 Task: Change proficiency to professional working proficiency.
Action: Mouse moved to (796, 75)
Screenshot: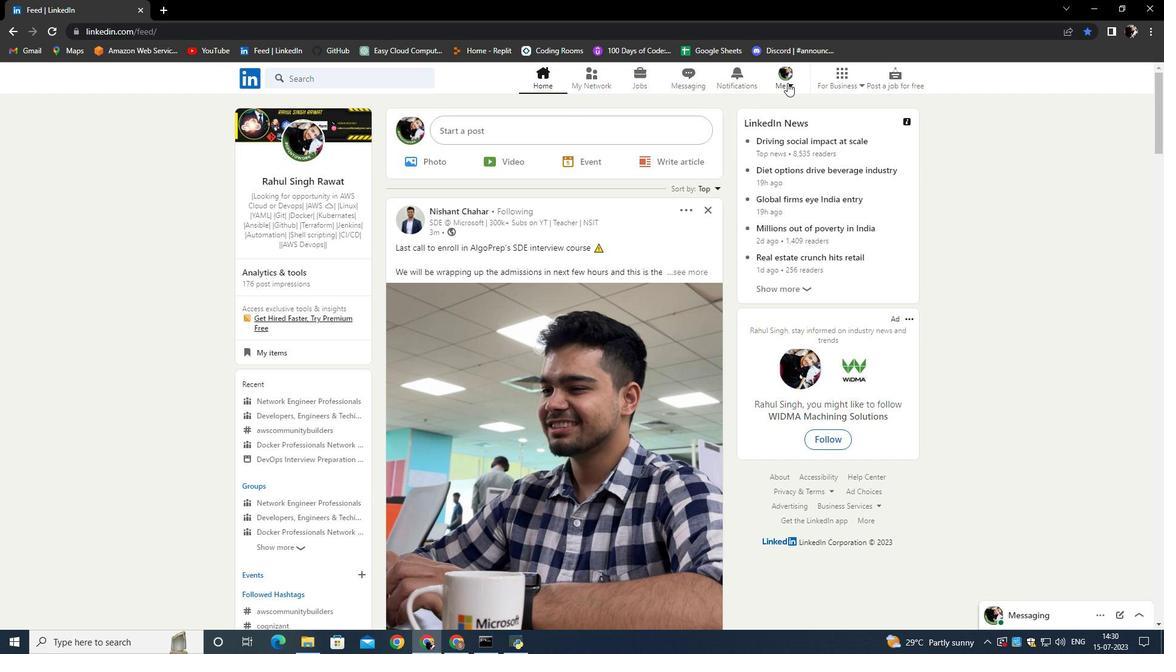 
Action: Mouse pressed left at (796, 75)
Screenshot: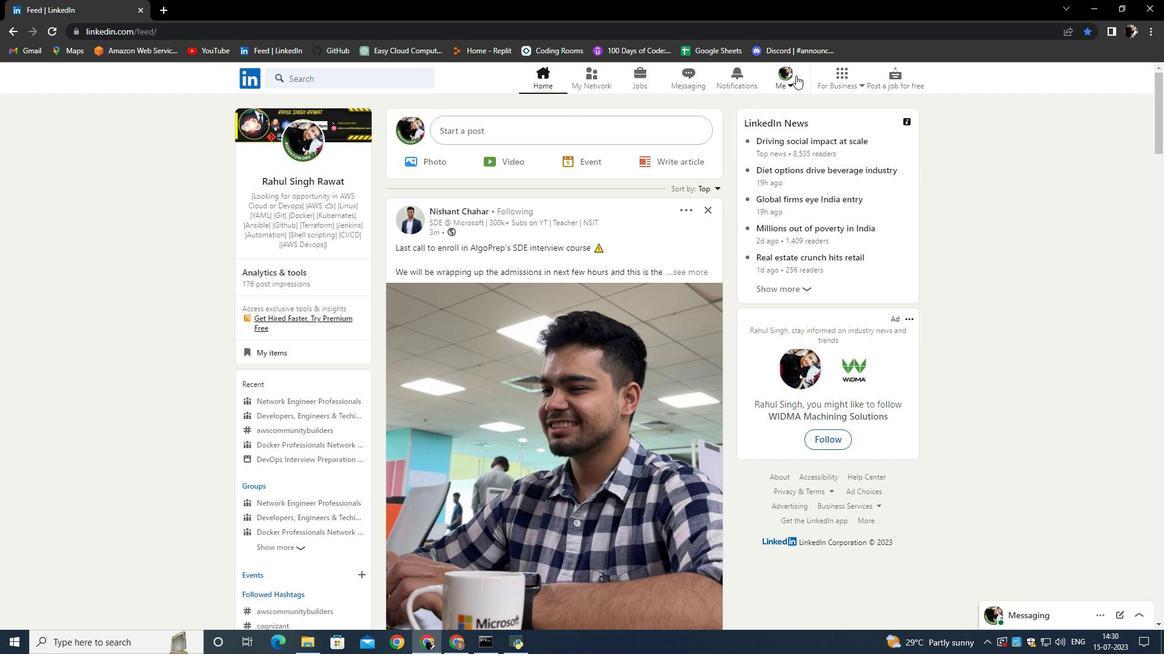 
Action: Mouse moved to (674, 154)
Screenshot: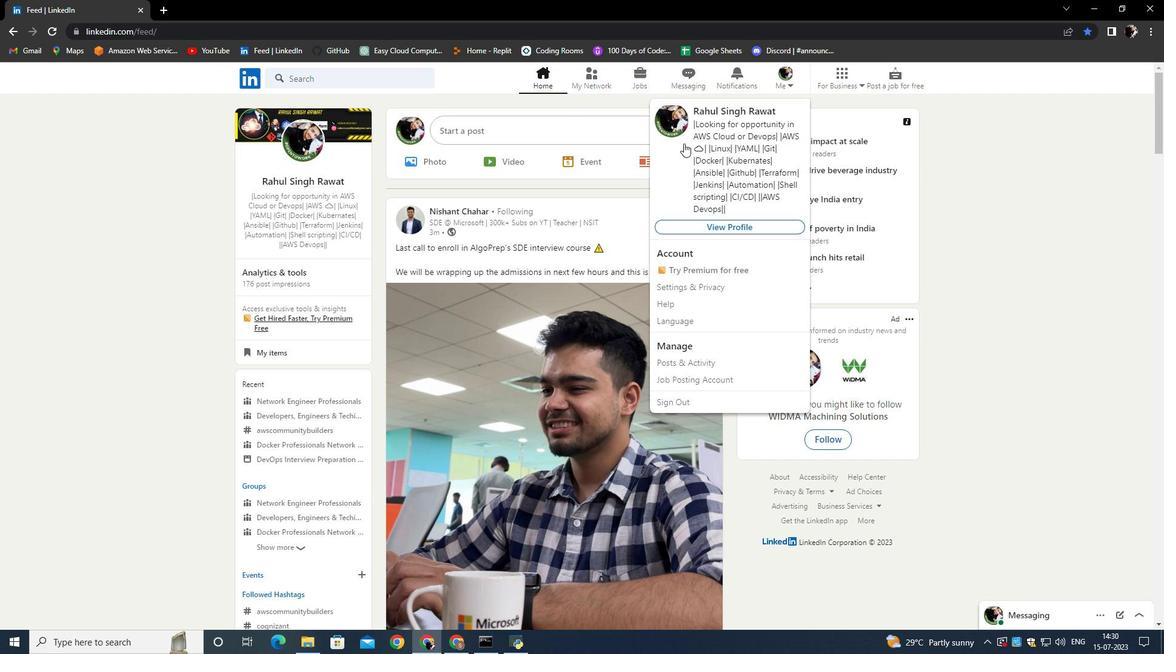 
Action: Mouse pressed left at (674, 154)
Screenshot: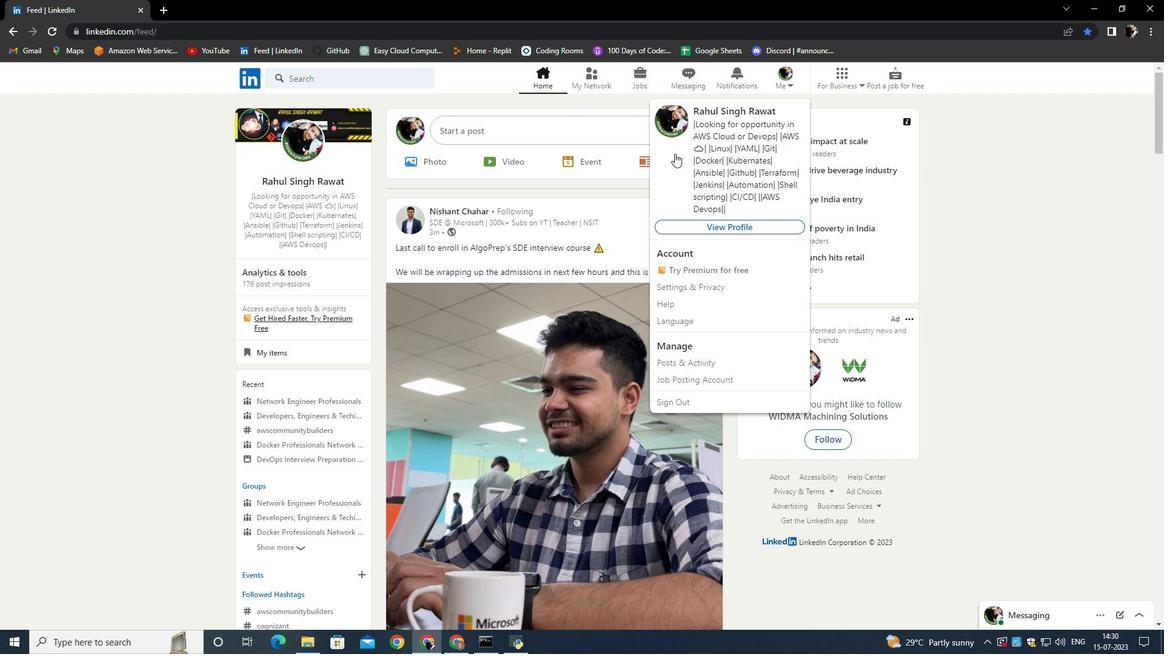 
Action: Mouse moved to (366, 462)
Screenshot: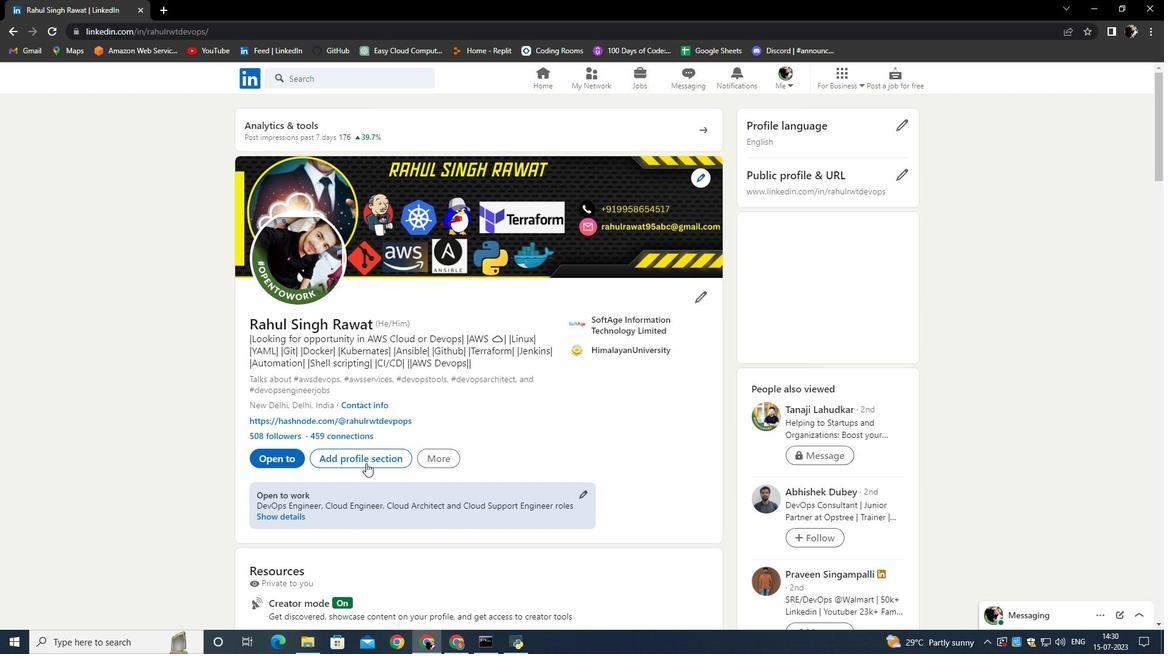 
Action: Mouse pressed left at (366, 462)
Screenshot: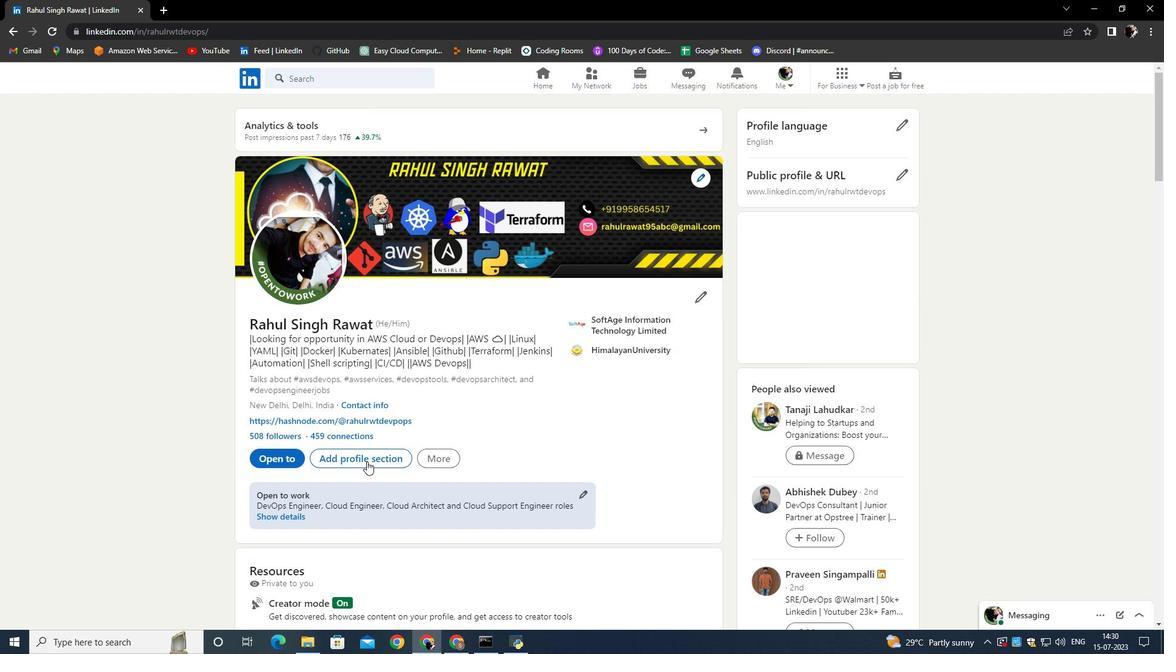 
Action: Mouse moved to (463, 337)
Screenshot: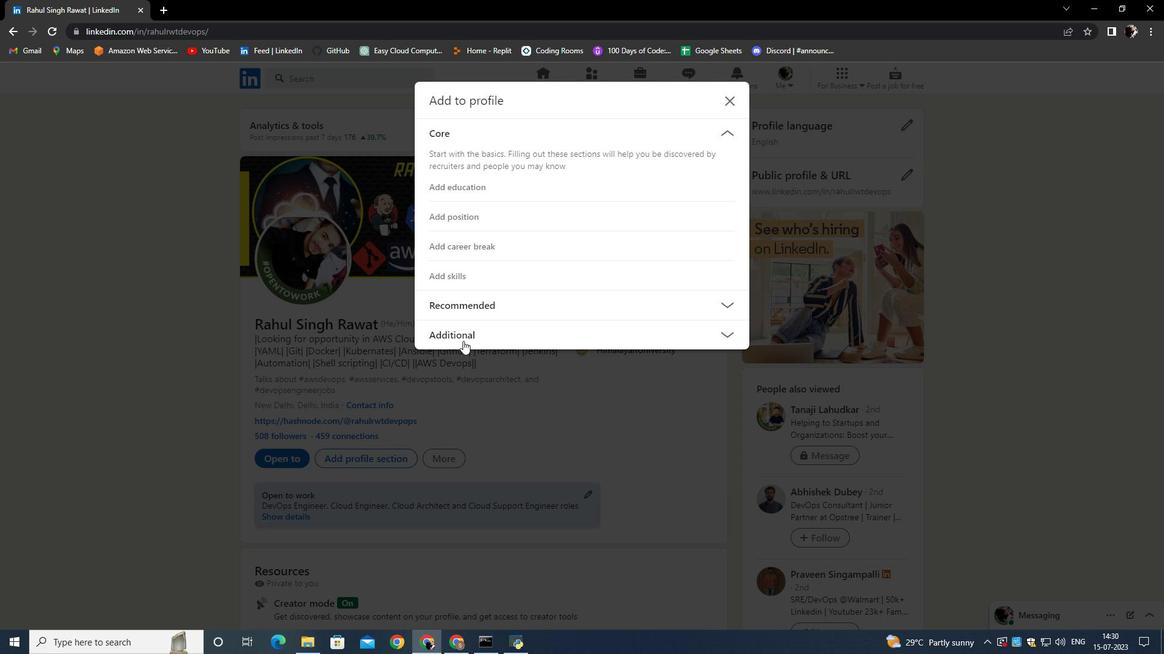
Action: Mouse pressed left at (463, 337)
Screenshot: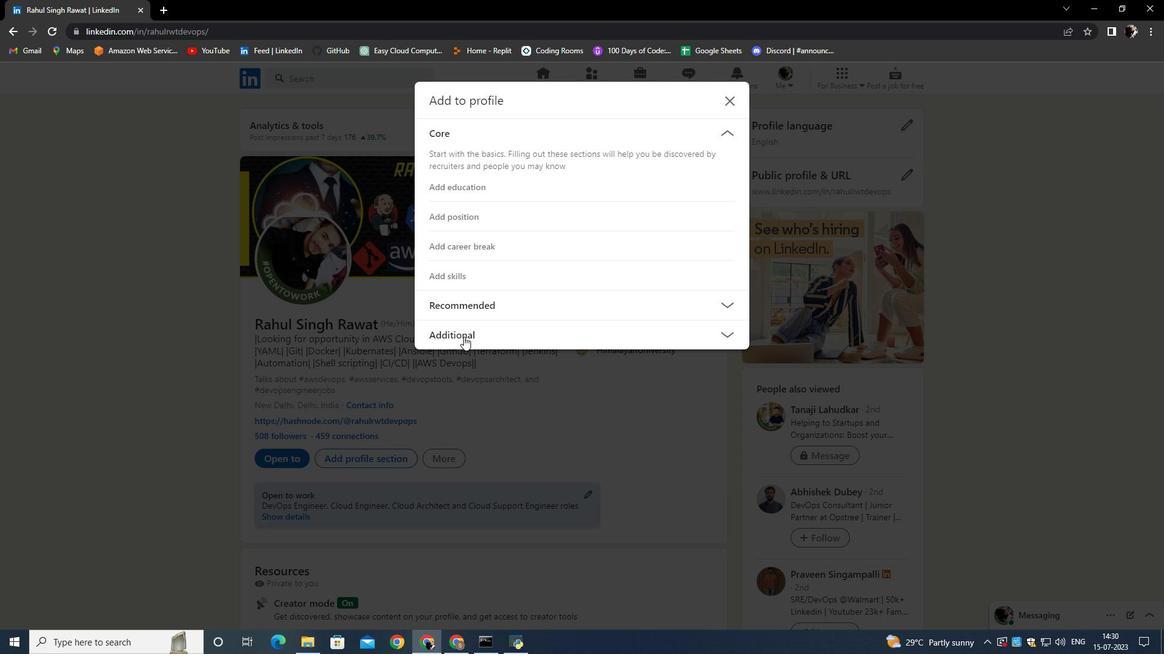 
Action: Mouse moved to (460, 391)
Screenshot: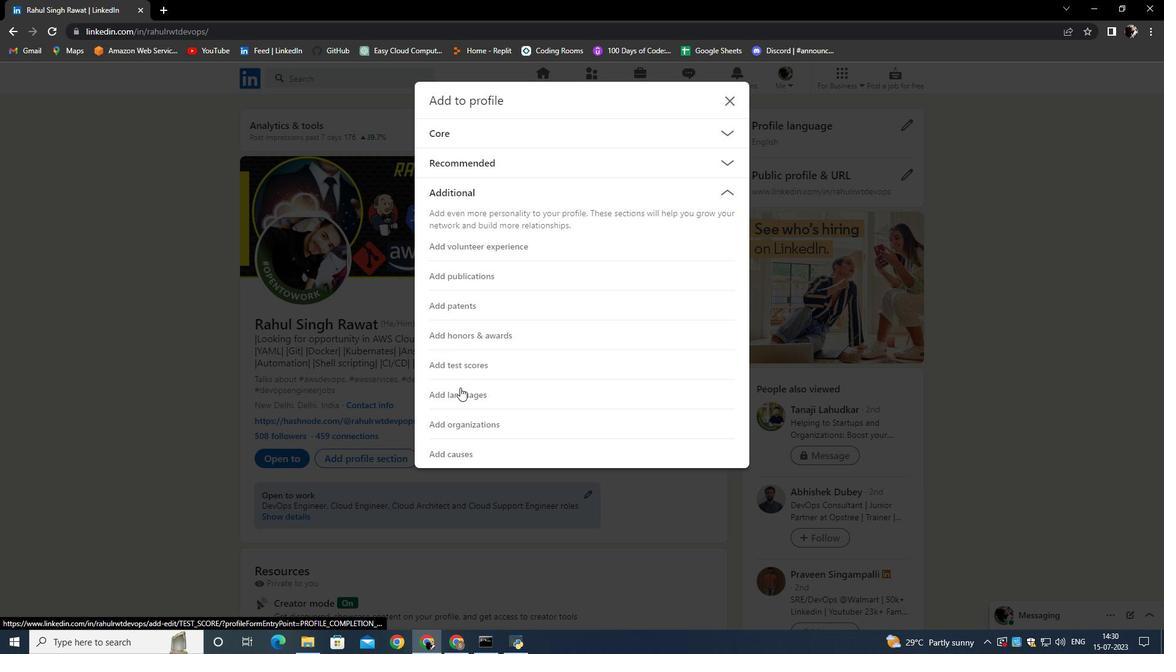 
Action: Mouse pressed left at (460, 391)
Screenshot: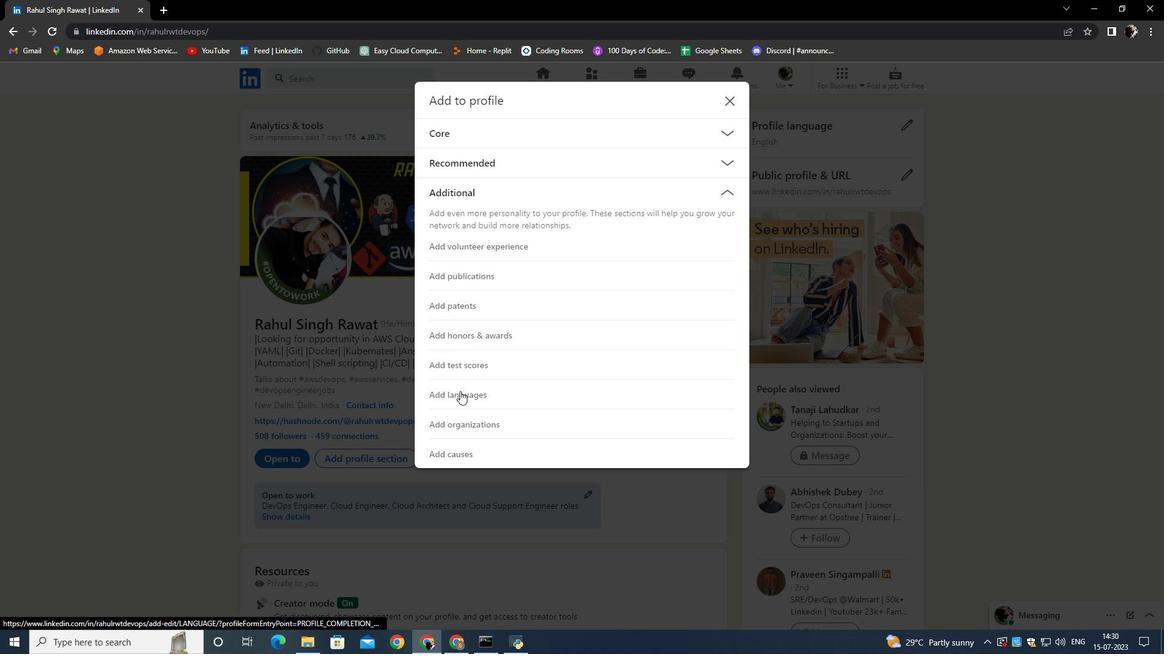 
Action: Mouse moved to (423, 217)
Screenshot: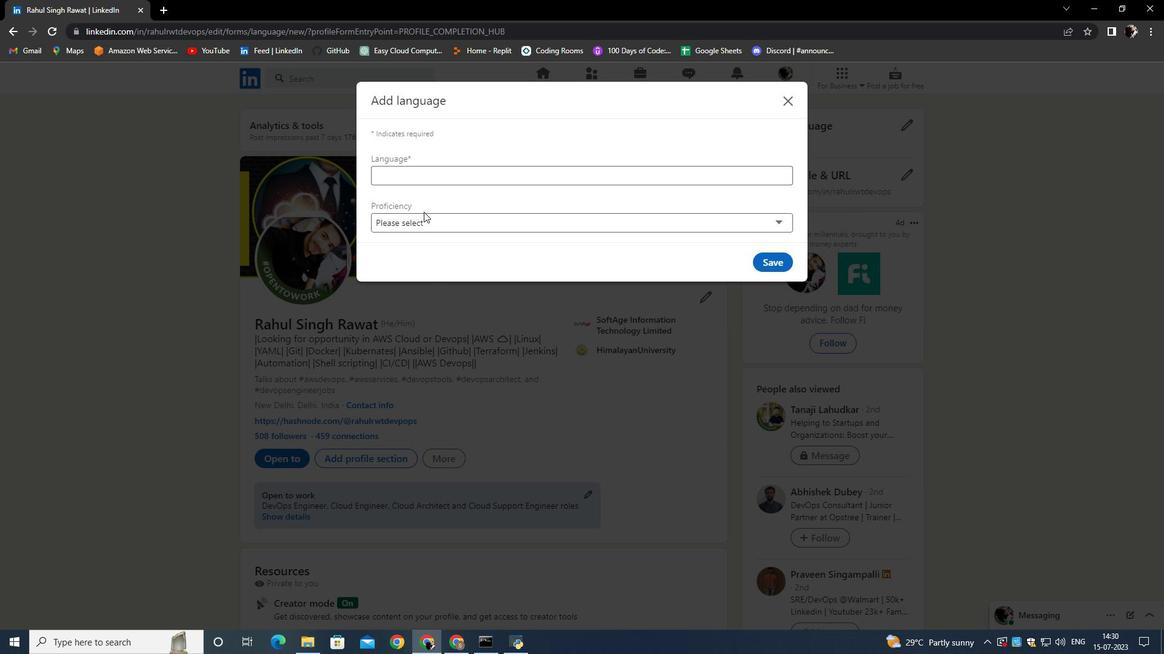 
Action: Mouse pressed left at (423, 217)
Screenshot: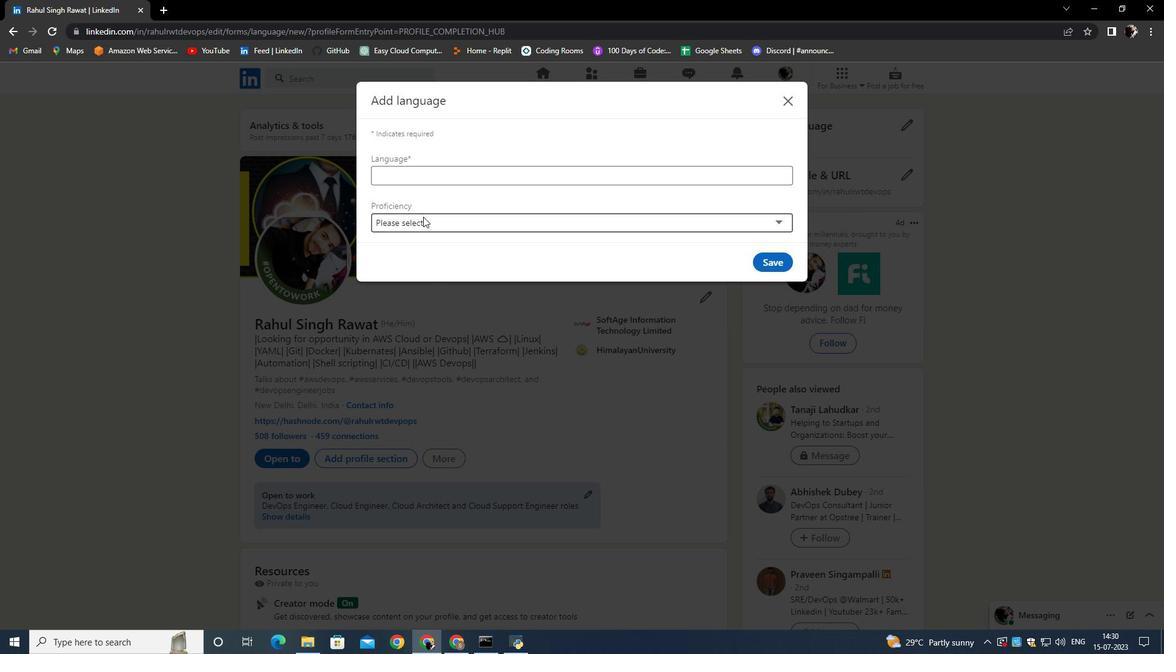 
Action: Mouse moved to (423, 272)
Screenshot: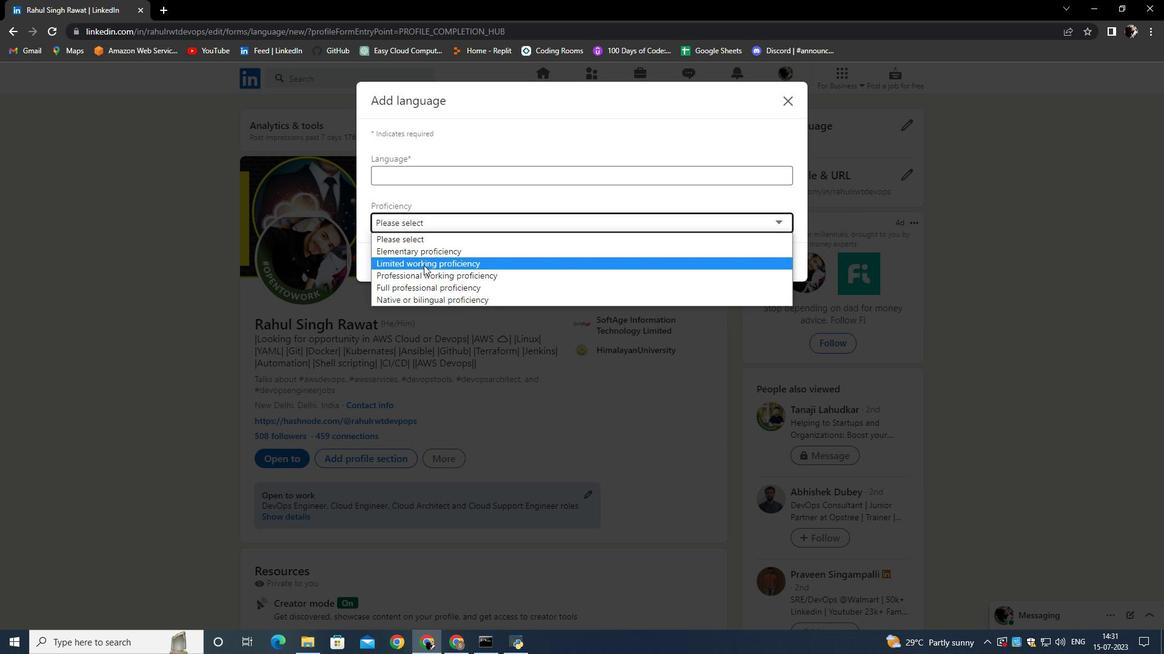 
Action: Mouse pressed left at (423, 272)
Screenshot: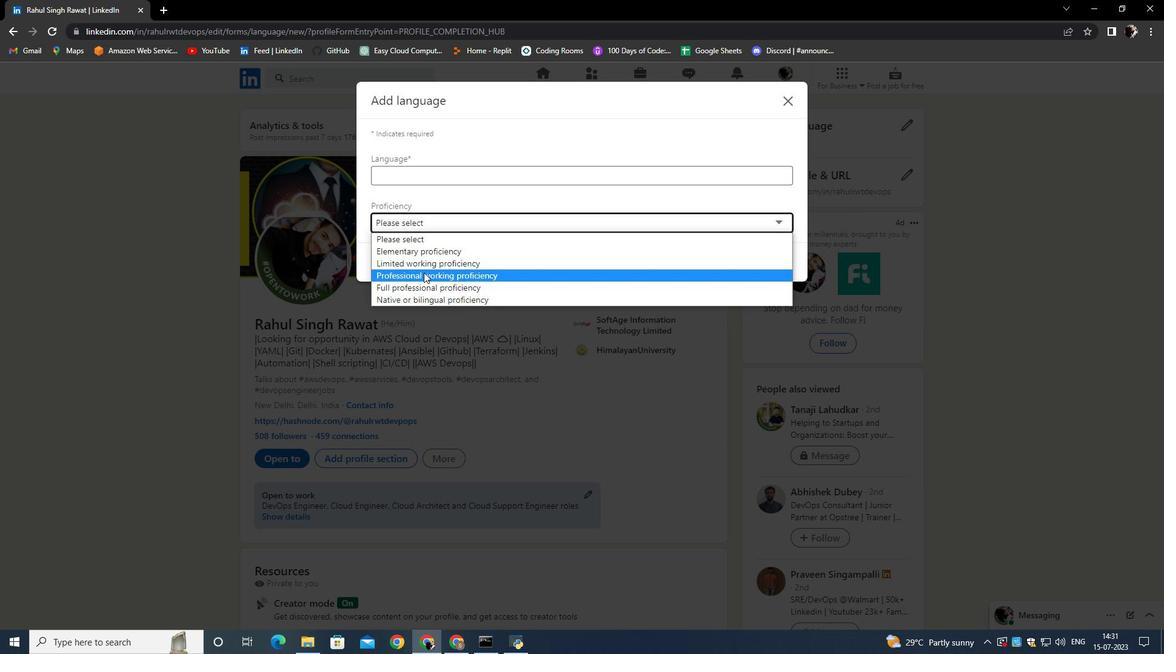 
Action: Mouse moved to (430, 261)
Screenshot: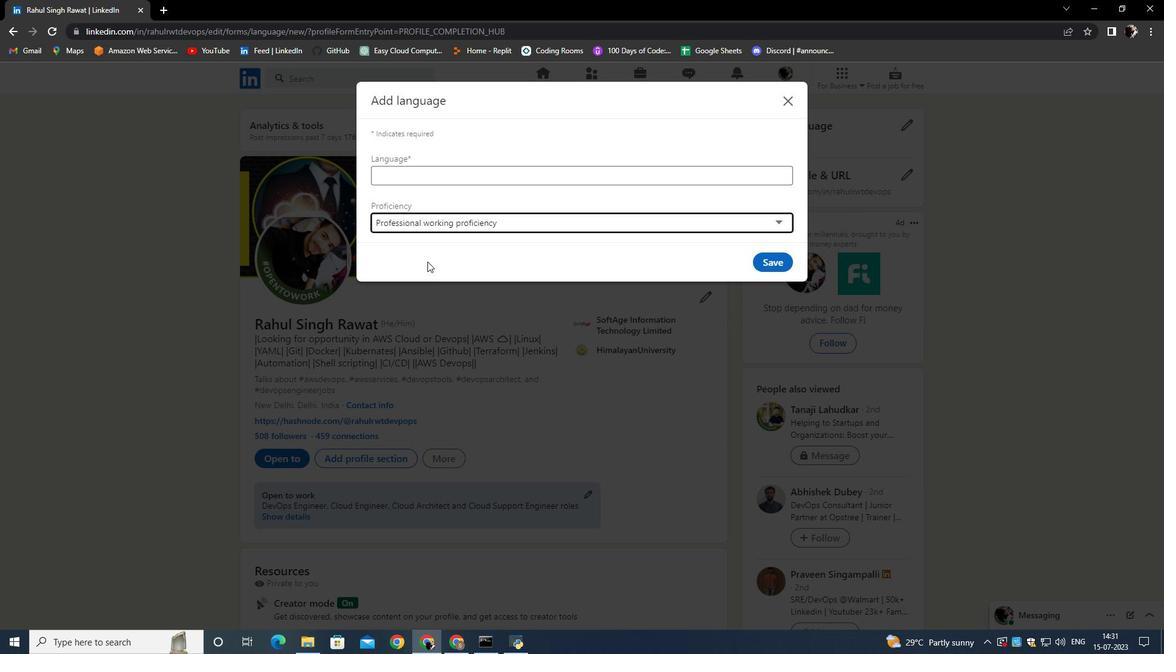 
